 Task: Add Attachment from Trello to Card Card0000000046 in Board Board0000000012 in Workspace WS0000000004 in Trello. Add Cover Blue to Card Card0000000046 in Board Board0000000012 in Workspace WS0000000004 in Trello. Add "Copy Card To …" Button titled Button0000000046 to "bottom" of the list "To Do" to Card Card0000000046 in Board Board0000000012 in Workspace WS0000000004 in Trello. Add Description DS0000000046 to Card Card0000000046 in Board Board0000000012 in Workspace WS0000000004 in Trello. Add Comment CM0000000046 to Card Card0000000046 in Board Board0000000012 in Workspace WS0000000004 in Trello
Action: Mouse moved to (634, 286)
Screenshot: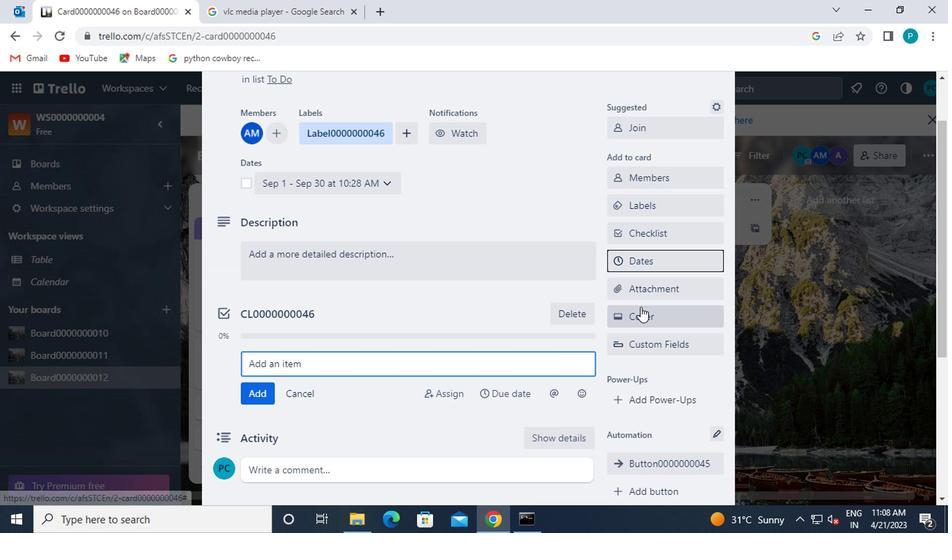
Action: Mouse pressed left at (634, 286)
Screenshot: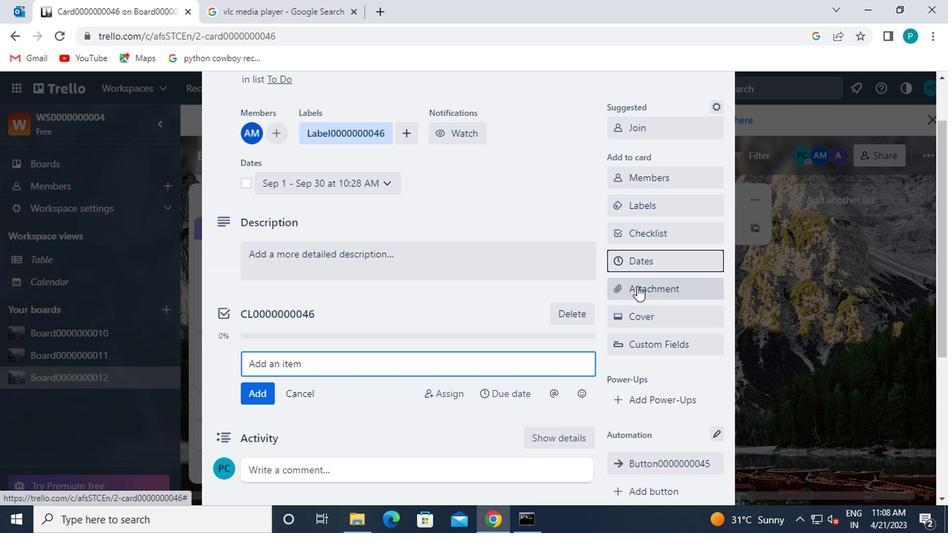 
Action: Mouse moved to (618, 167)
Screenshot: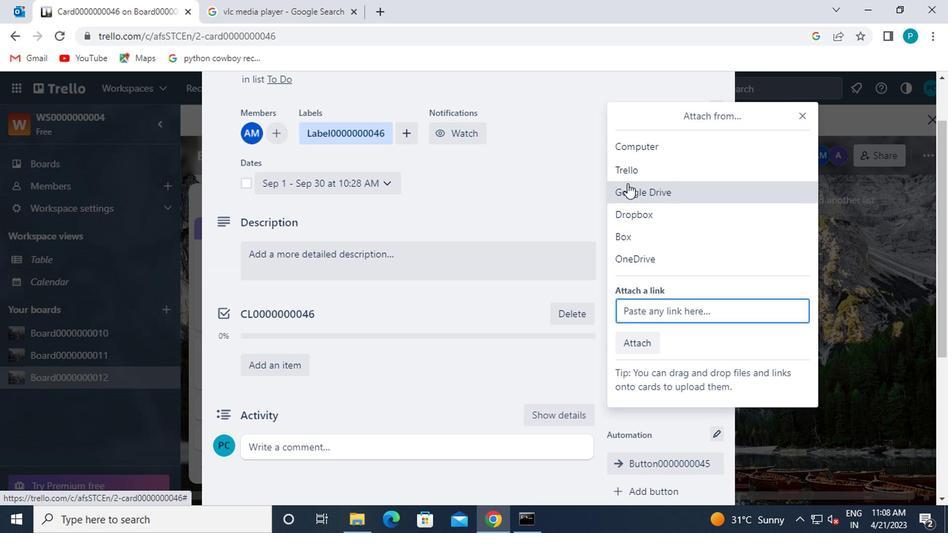 
Action: Mouse pressed left at (618, 167)
Screenshot: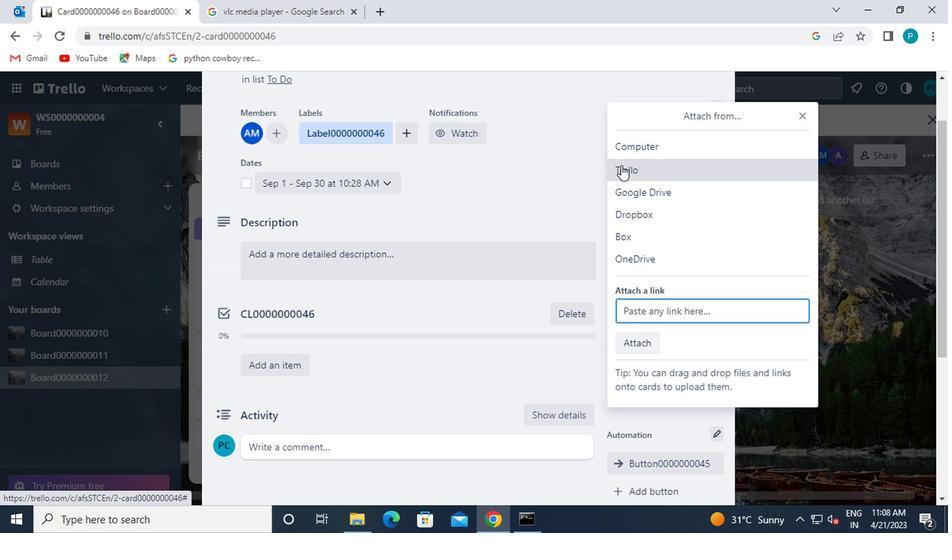 
Action: Mouse moved to (681, 372)
Screenshot: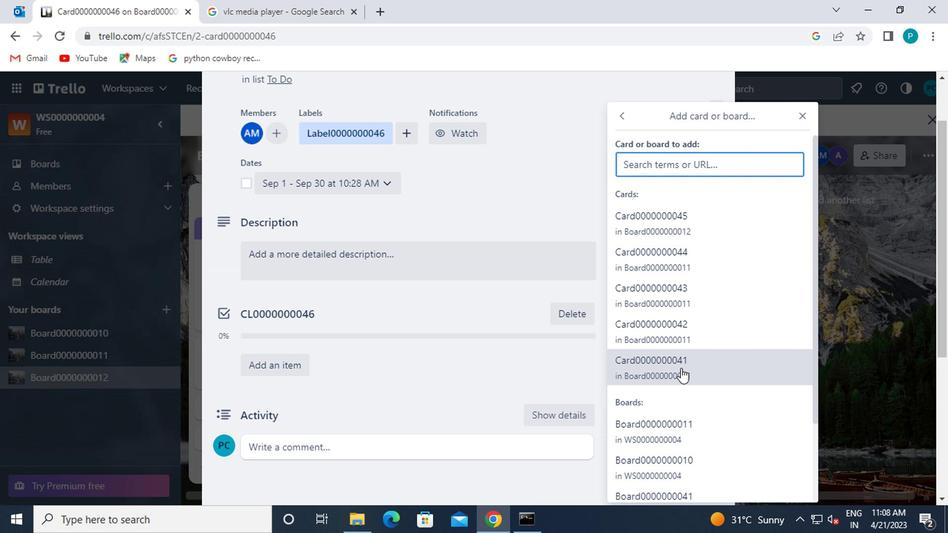 
Action: Mouse pressed left at (681, 372)
Screenshot: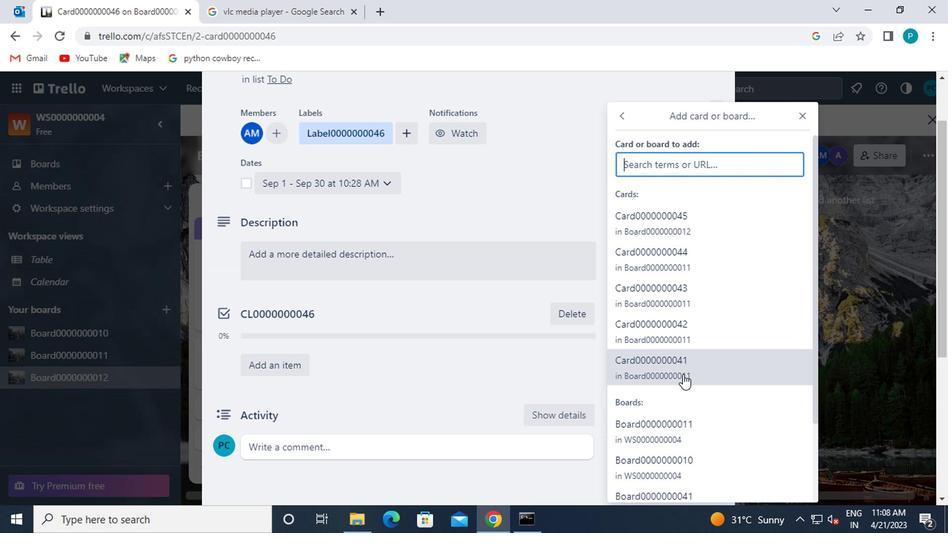 
Action: Mouse moved to (577, 320)
Screenshot: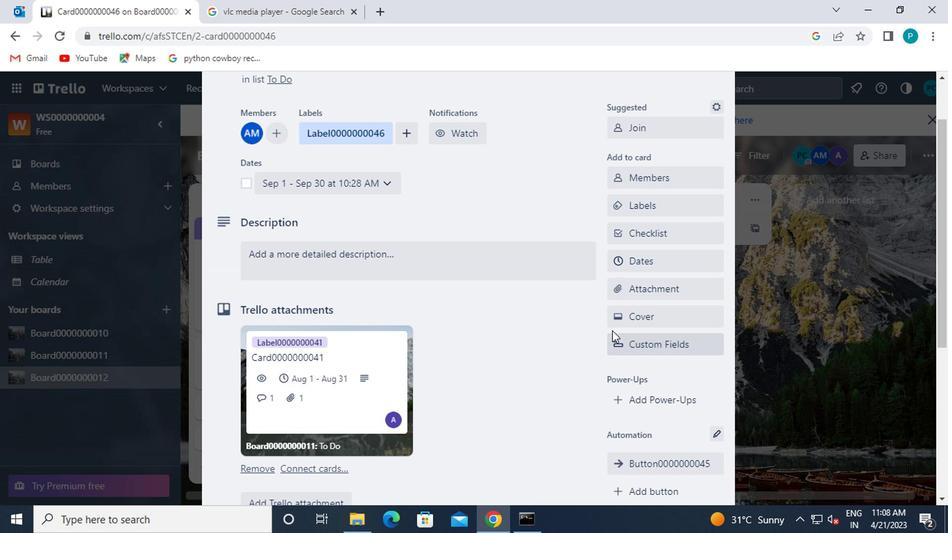 
Action: Mouse scrolled (577, 319) with delta (0, 0)
Screenshot: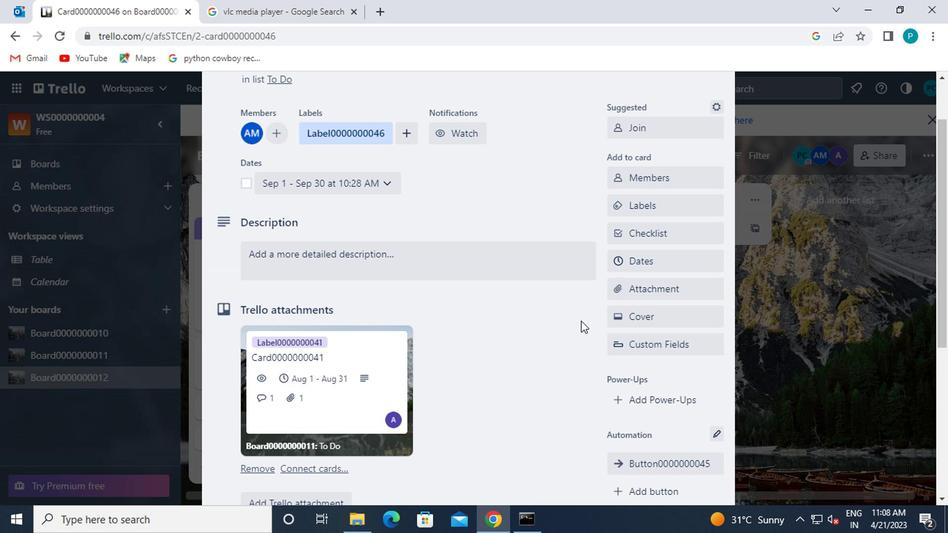 
Action: Mouse moved to (649, 251)
Screenshot: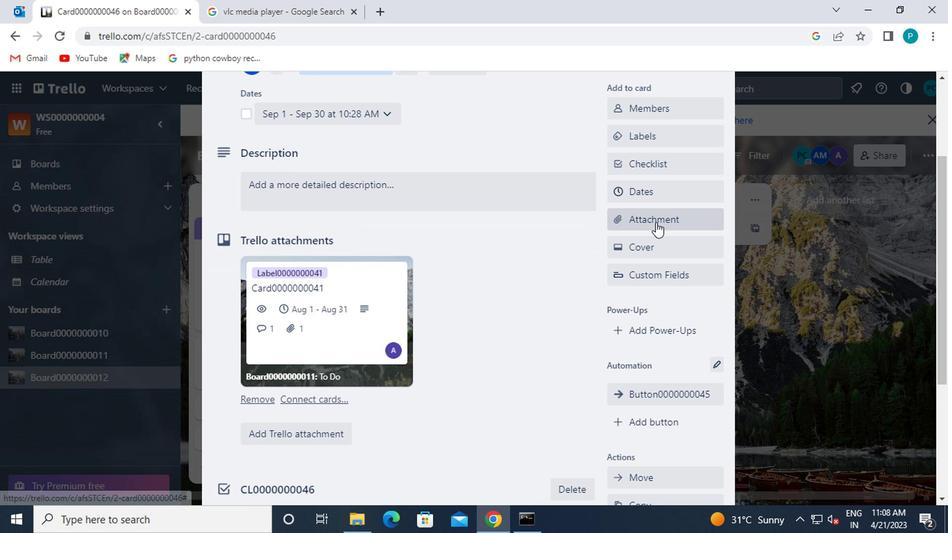 
Action: Mouse pressed left at (649, 251)
Screenshot: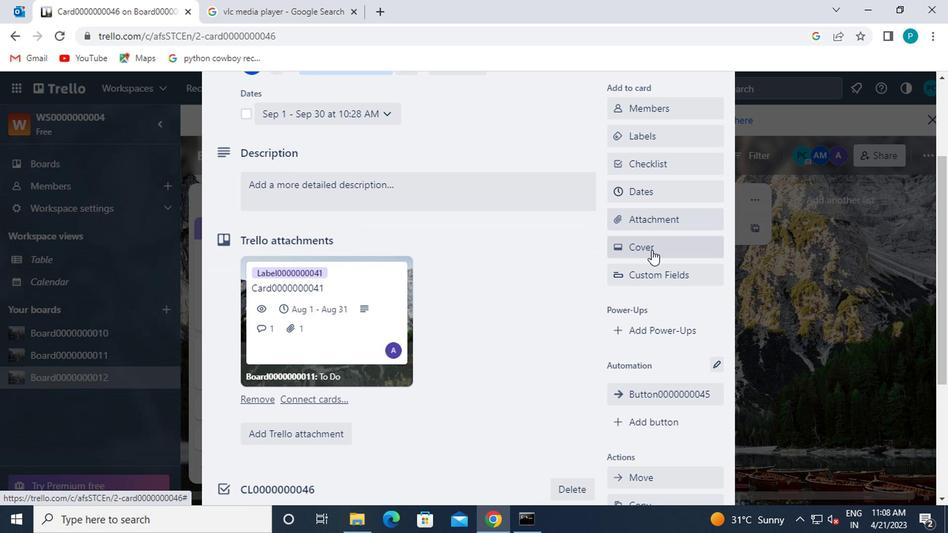 
Action: Mouse moved to (639, 280)
Screenshot: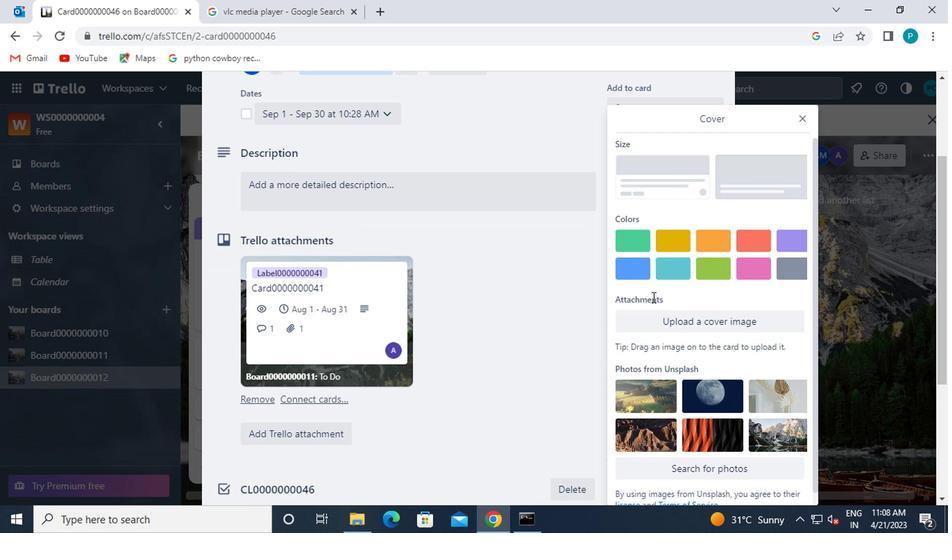 
Action: Mouse pressed left at (639, 280)
Screenshot: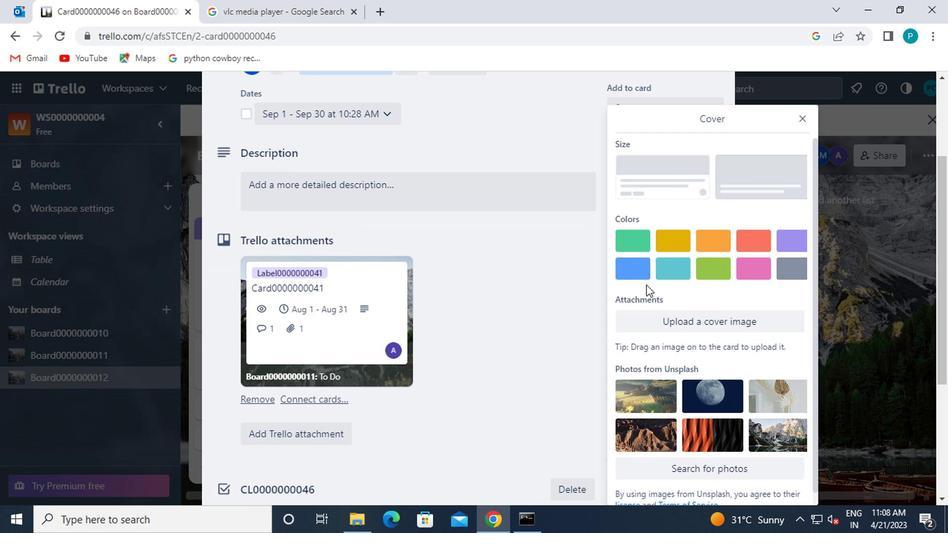 
Action: Mouse moved to (797, 124)
Screenshot: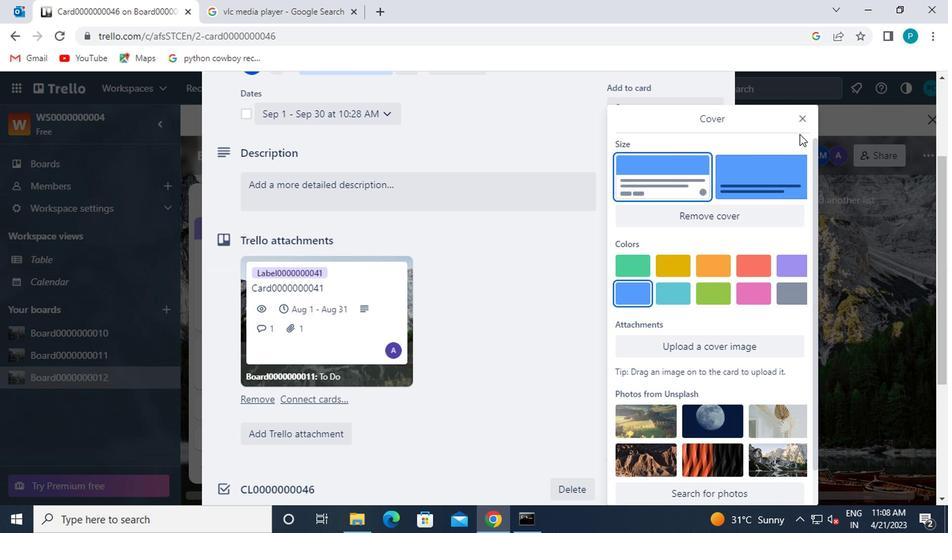 
Action: Mouse pressed left at (797, 124)
Screenshot: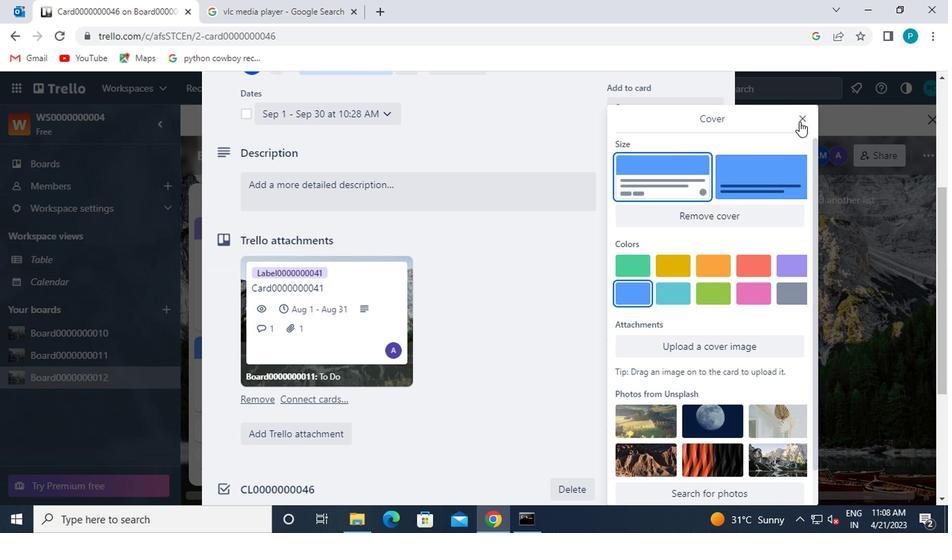 
Action: Mouse moved to (646, 393)
Screenshot: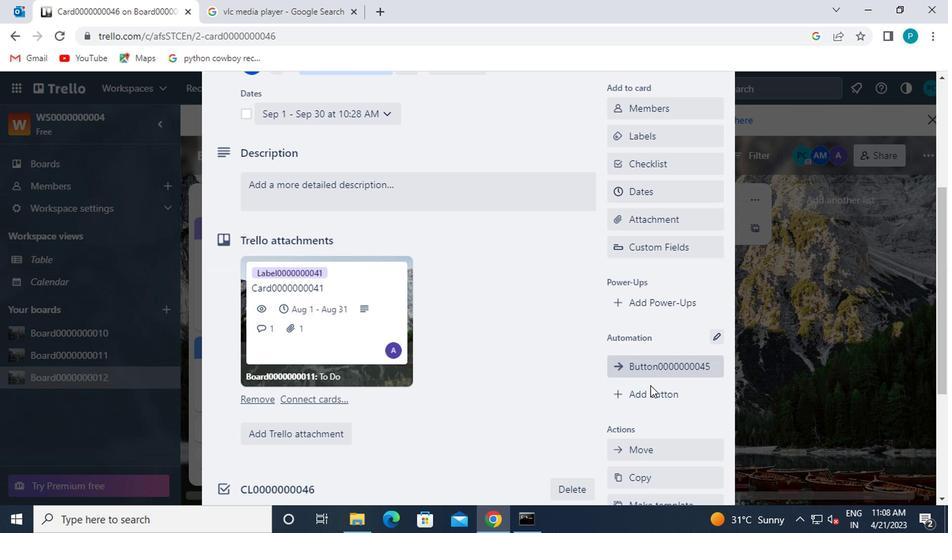 
Action: Mouse pressed left at (646, 393)
Screenshot: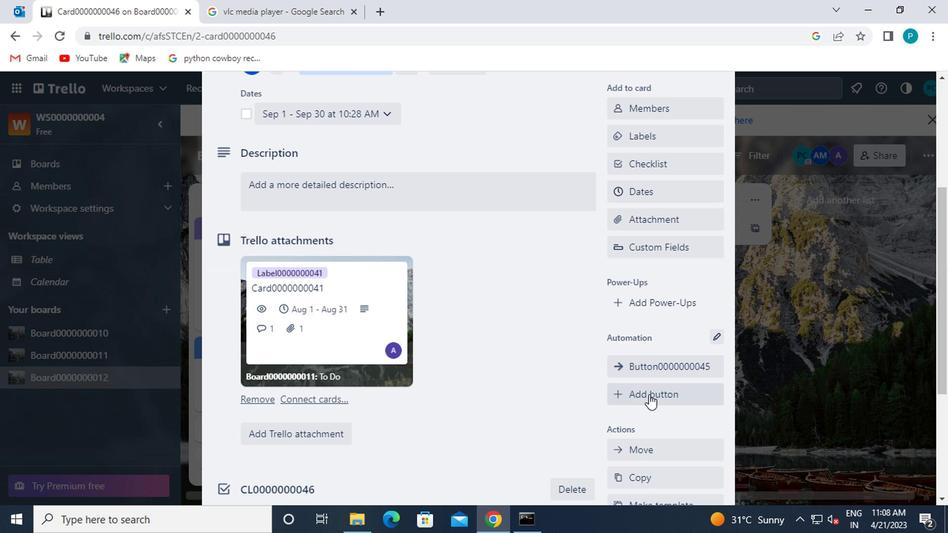 
Action: Mouse moved to (635, 217)
Screenshot: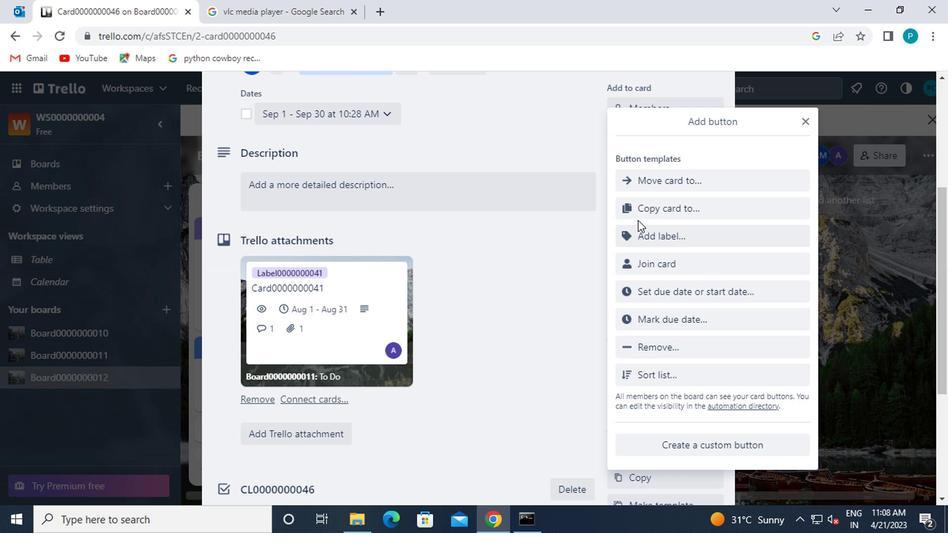 
Action: Mouse pressed left at (635, 217)
Screenshot: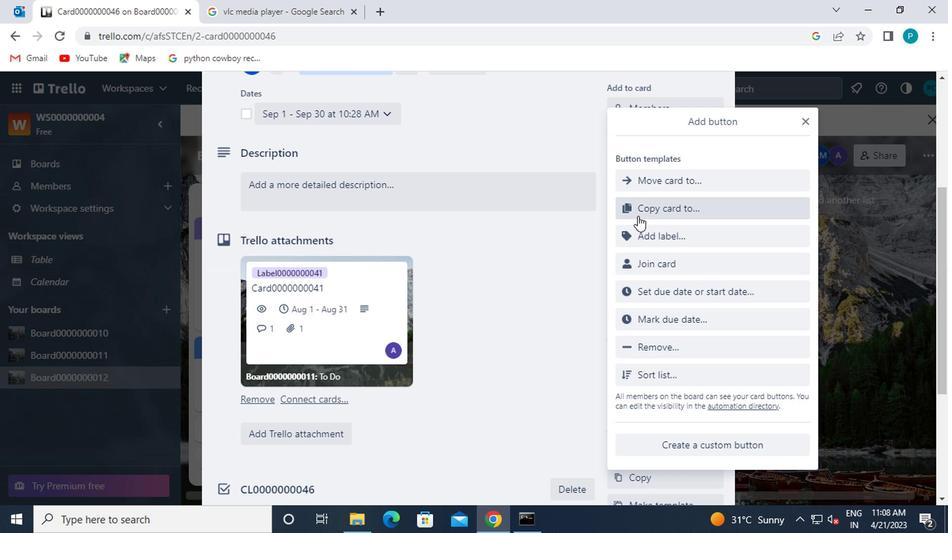 
Action: Mouse moved to (712, 187)
Screenshot: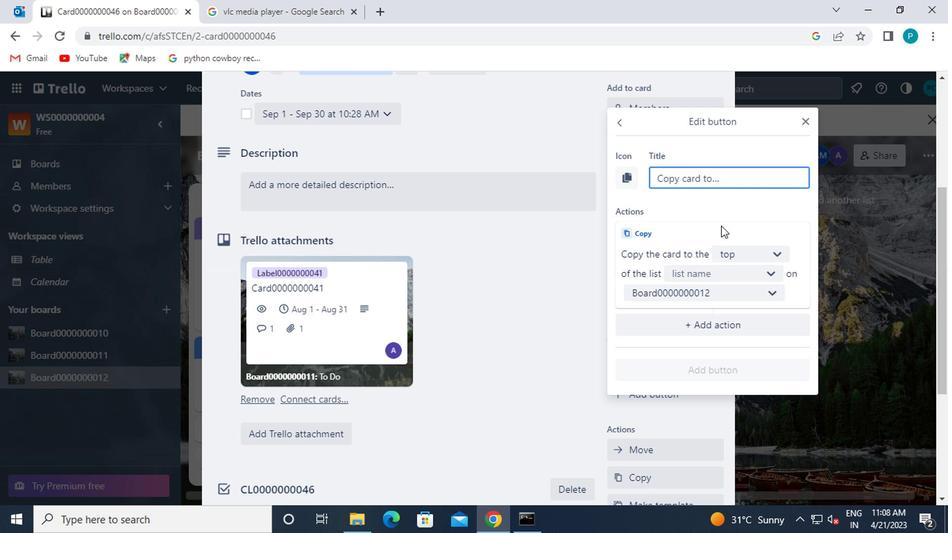 
Action: Mouse pressed left at (712, 187)
Screenshot: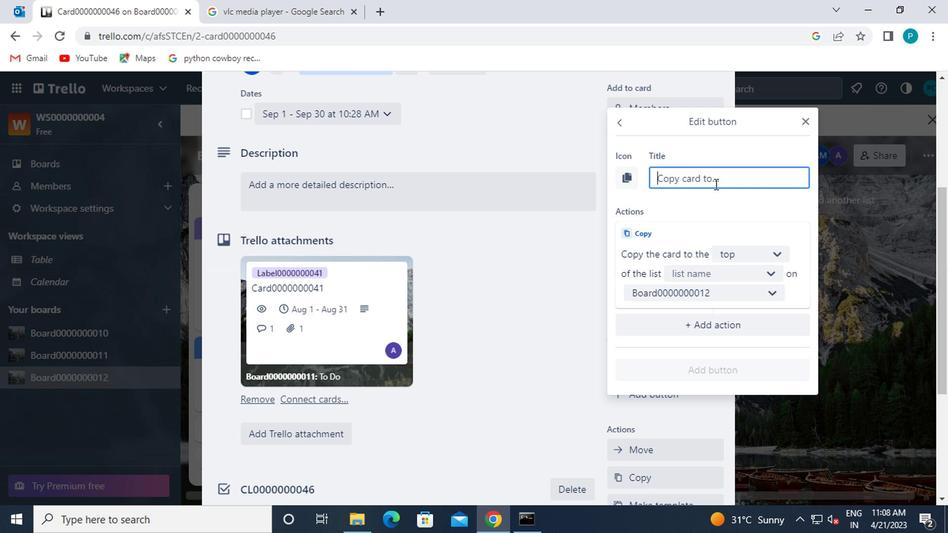 
Action: Mouse moved to (711, 186)
Screenshot: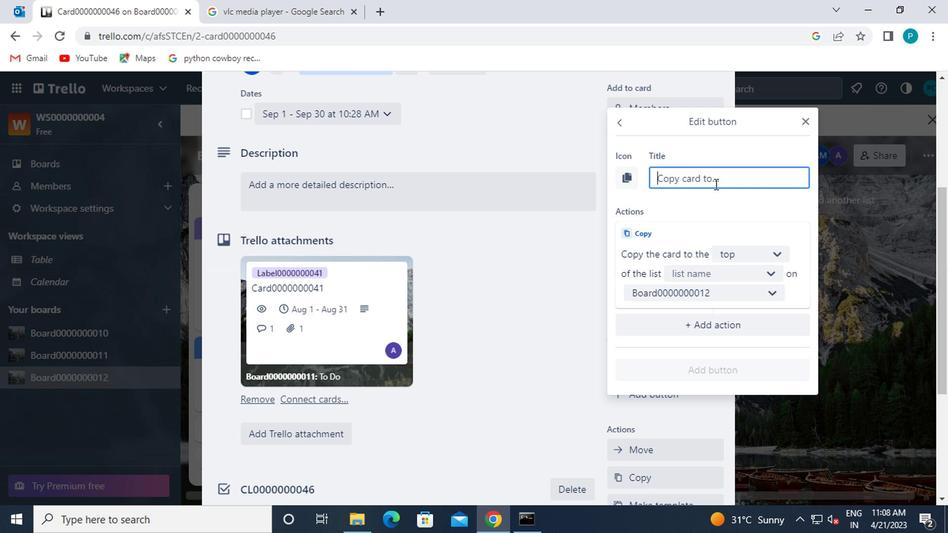 
Action: Key pressed b<Key.caps_lock>utton0000000046
Screenshot: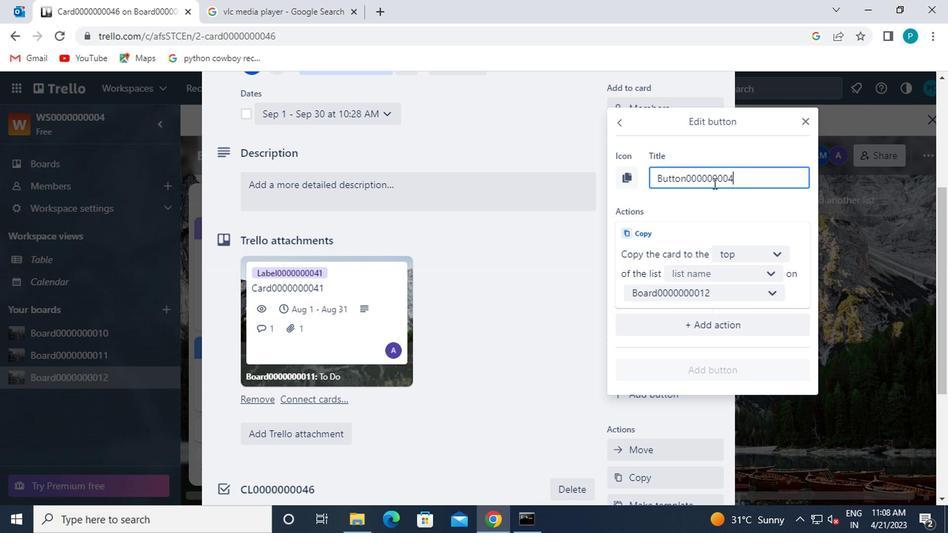 
Action: Mouse moved to (733, 261)
Screenshot: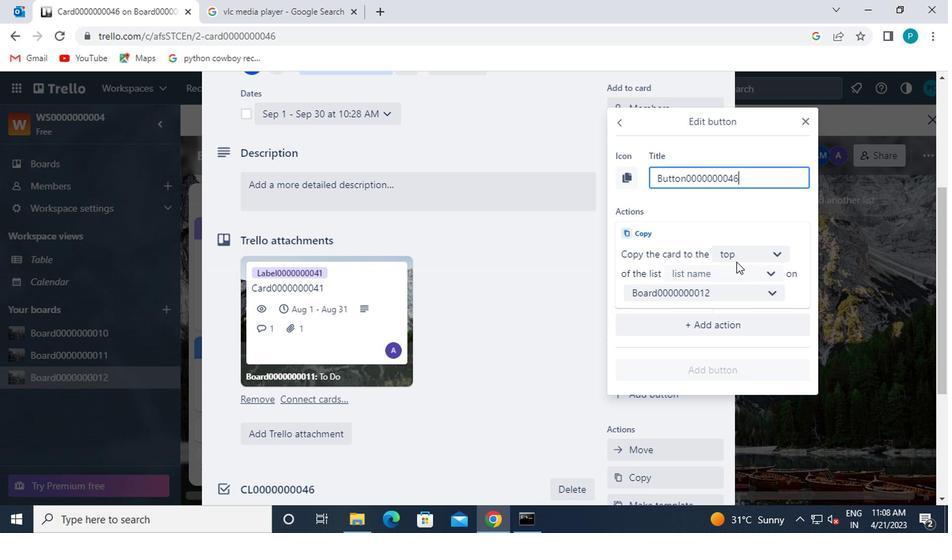 
Action: Mouse pressed left at (733, 261)
Screenshot: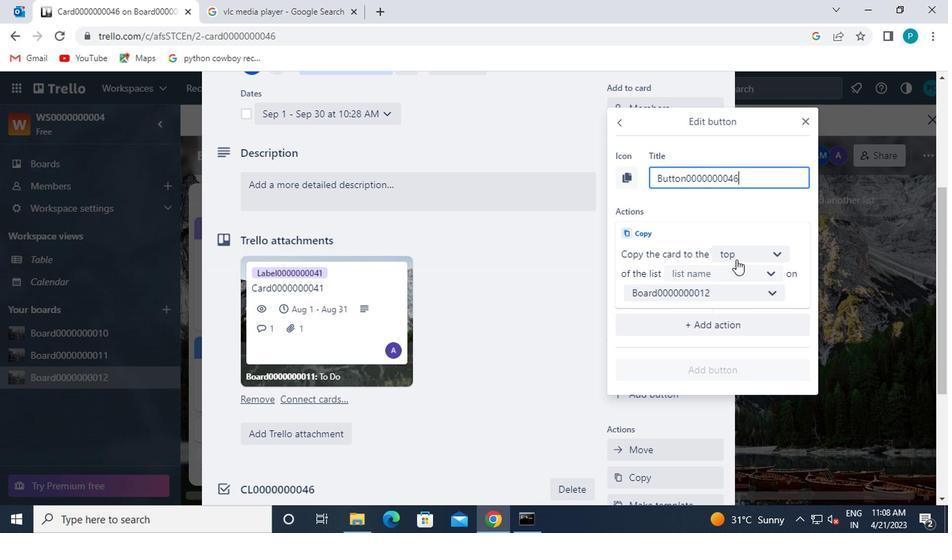 
Action: Mouse moved to (733, 307)
Screenshot: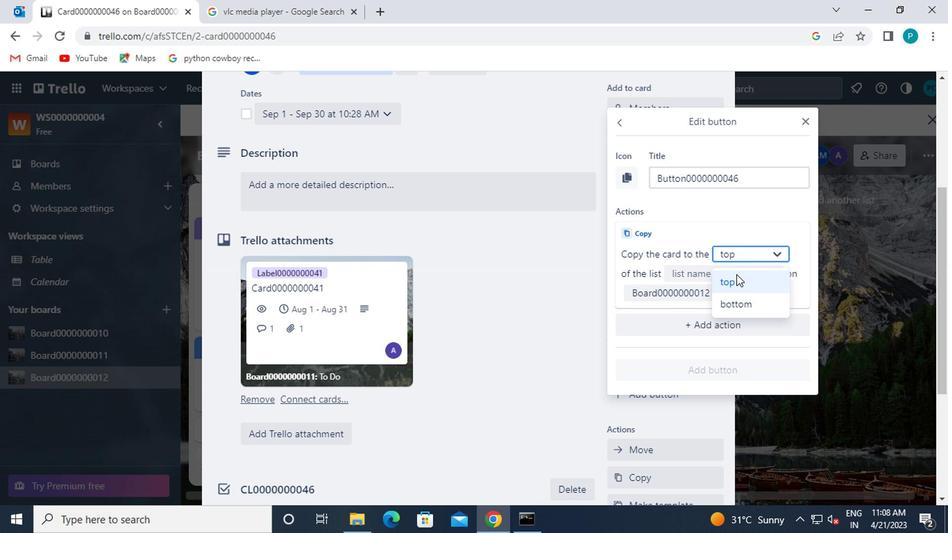 
Action: Mouse pressed left at (733, 307)
Screenshot: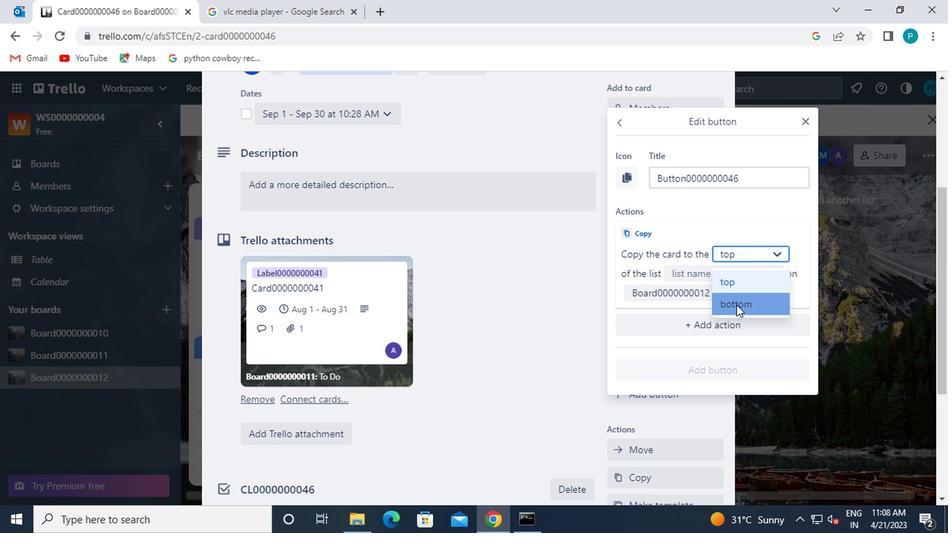 
Action: Mouse moved to (720, 277)
Screenshot: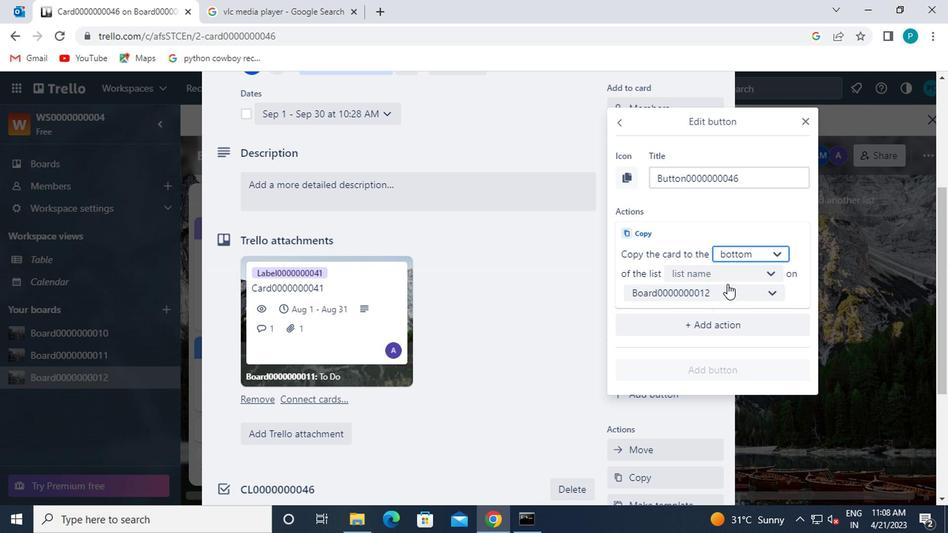 
Action: Mouse pressed left at (720, 277)
Screenshot: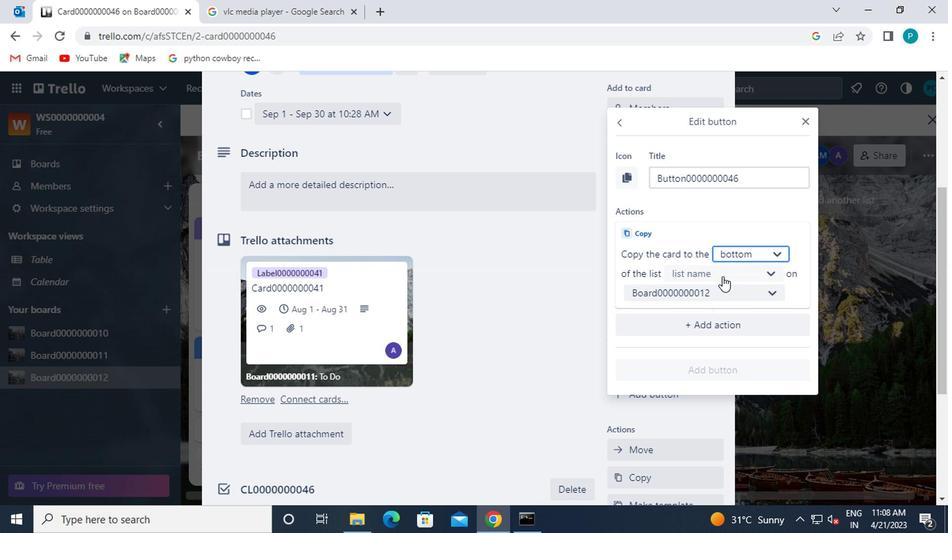 
Action: Mouse moved to (721, 307)
Screenshot: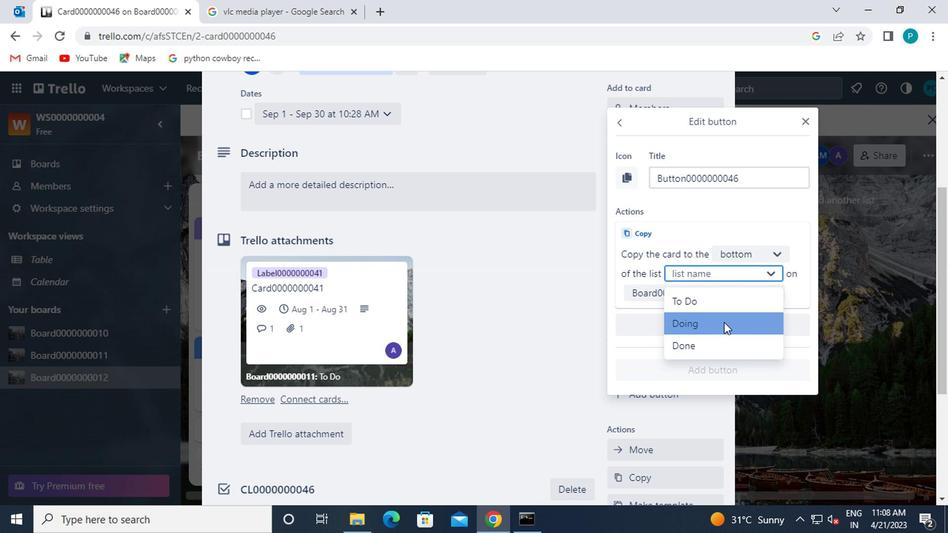 
Action: Mouse pressed left at (721, 307)
Screenshot: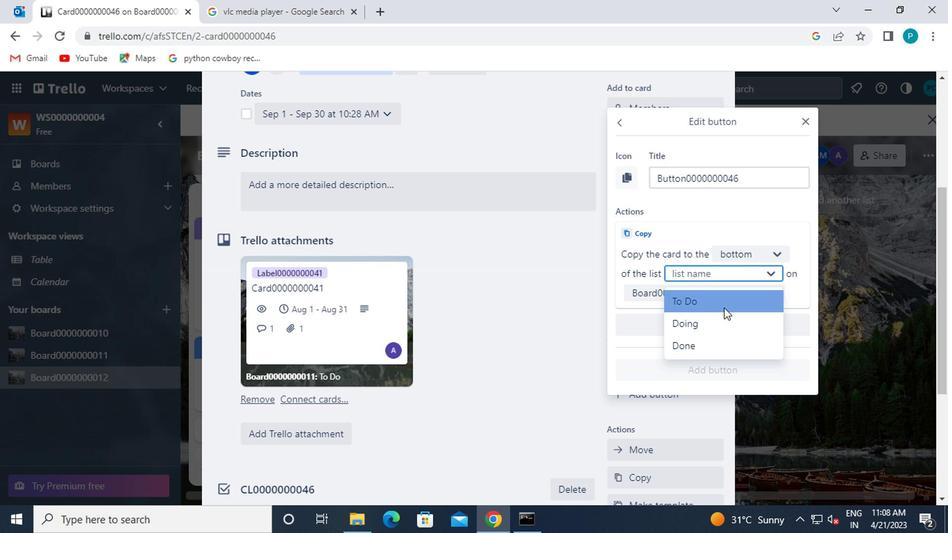 
Action: Mouse moved to (714, 372)
Screenshot: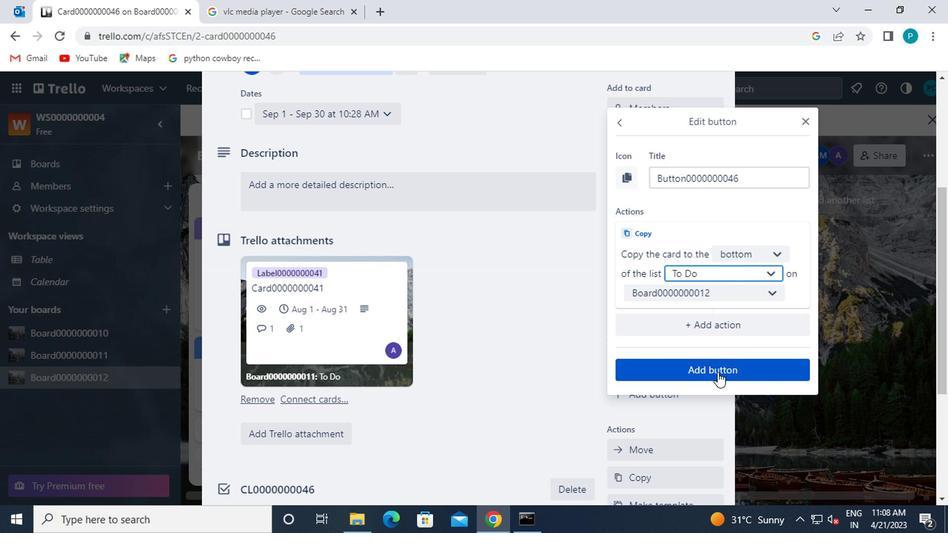
Action: Mouse pressed left at (714, 372)
Screenshot: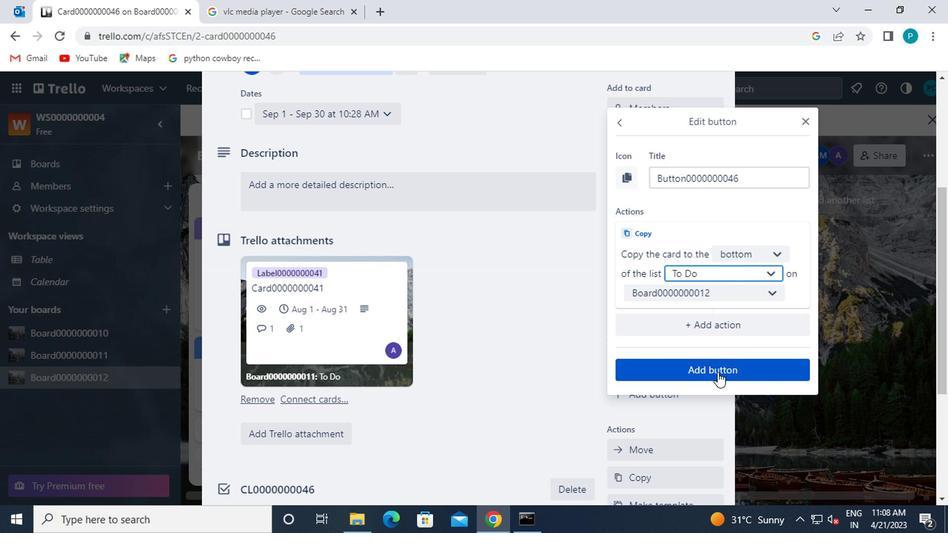 
Action: Mouse moved to (387, 179)
Screenshot: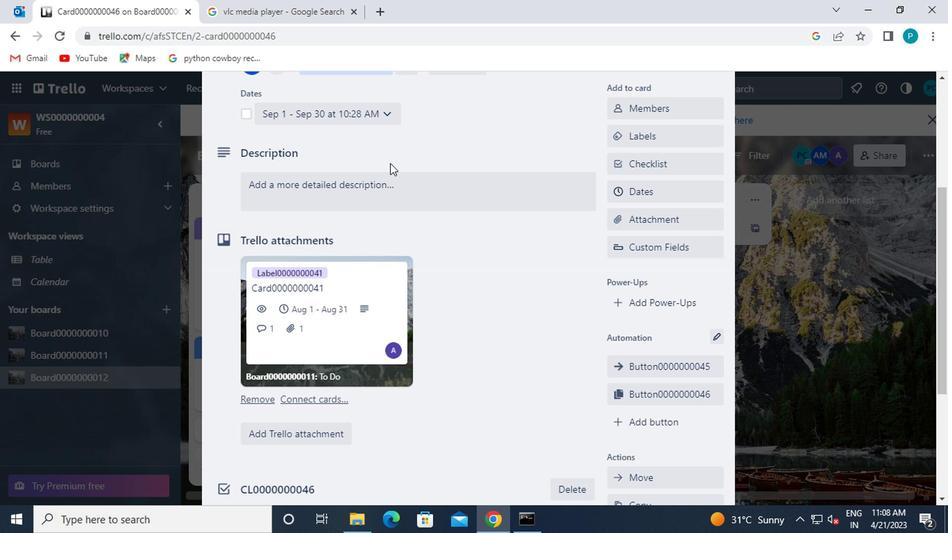 
Action: Mouse pressed left at (387, 179)
Screenshot: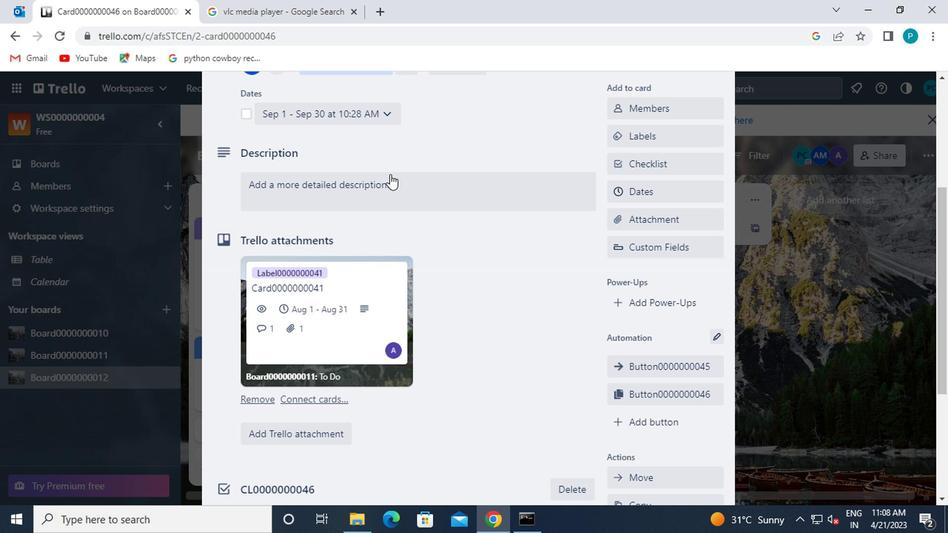 
Action: Mouse moved to (377, 190)
Screenshot: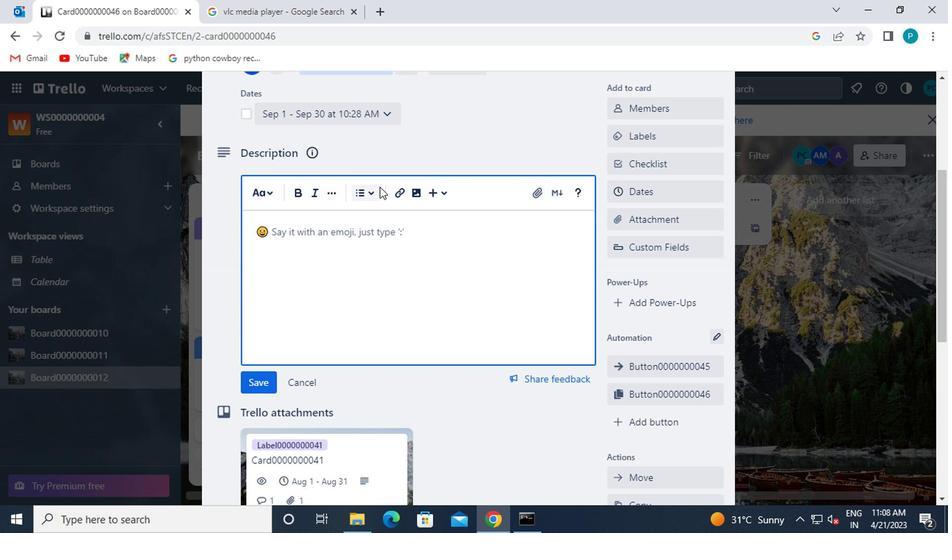 
Action: Key pressed <Key.caps_lock>ds0000000046
Screenshot: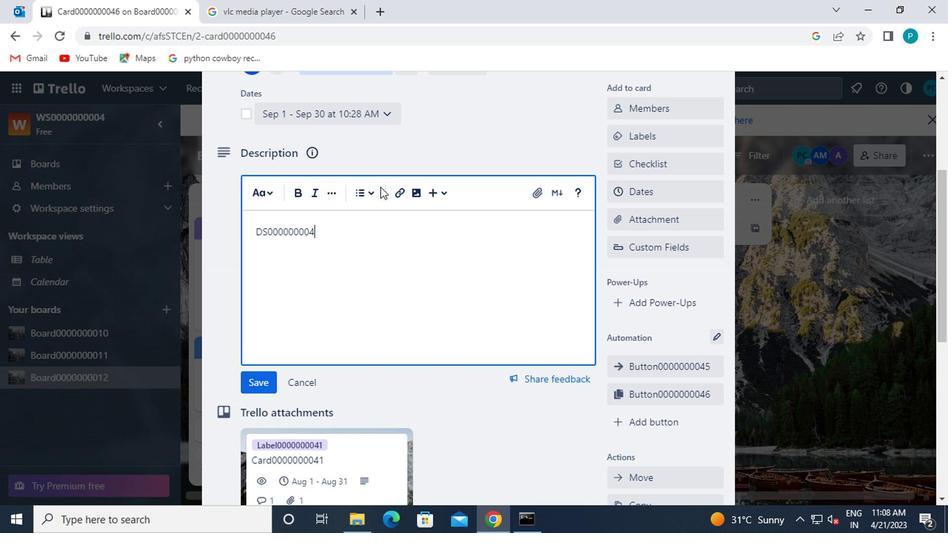 
Action: Mouse moved to (263, 374)
Screenshot: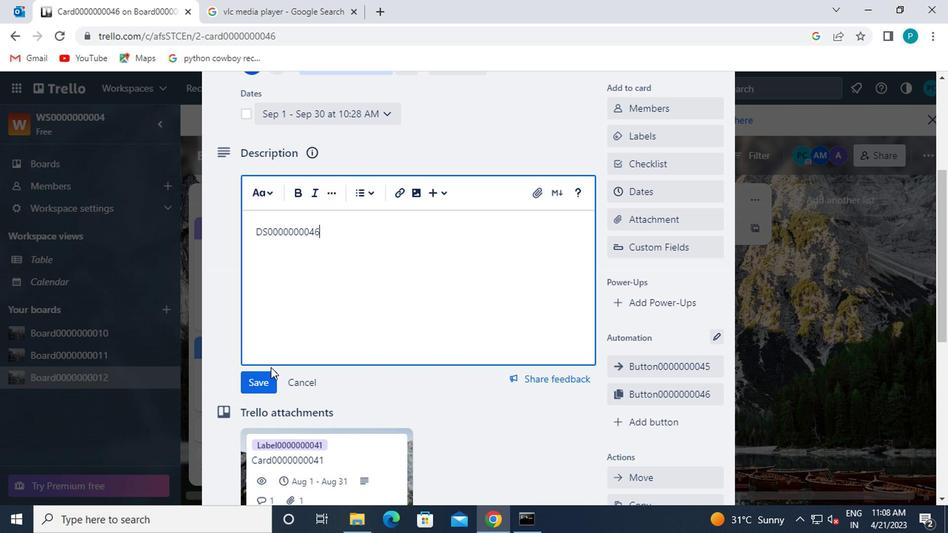 
Action: Mouse pressed left at (263, 374)
Screenshot: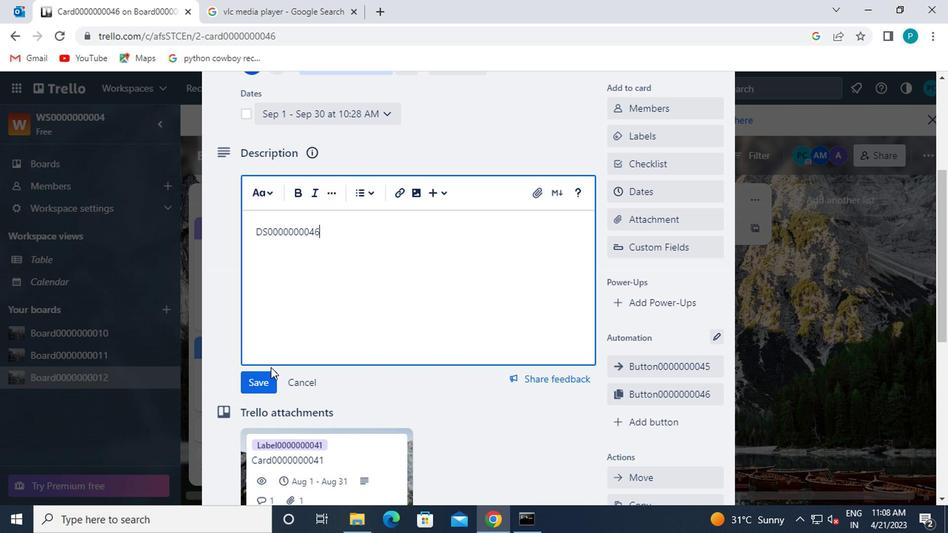 
Action: Mouse scrolled (263, 373) with delta (0, 0)
Screenshot: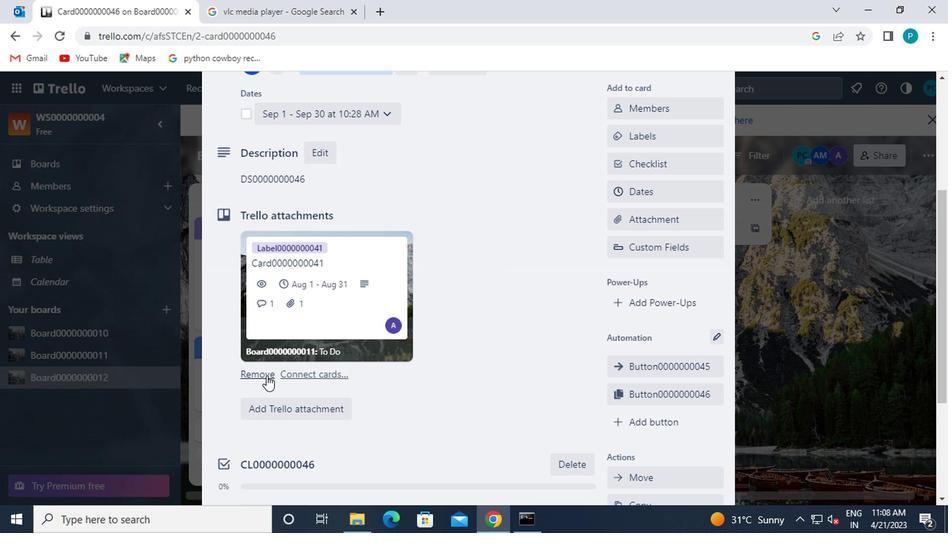 
Action: Mouse scrolled (263, 373) with delta (0, 0)
Screenshot: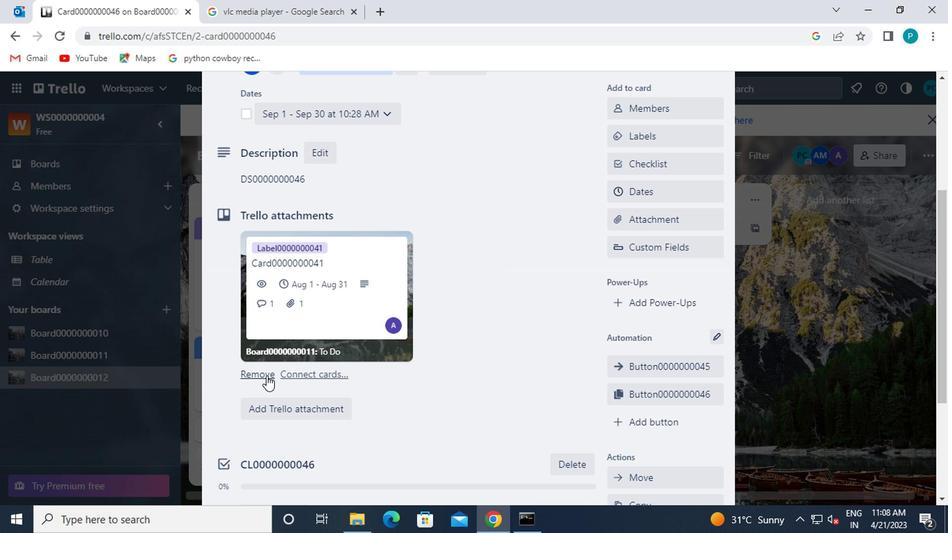 
Action: Mouse moved to (290, 455)
Screenshot: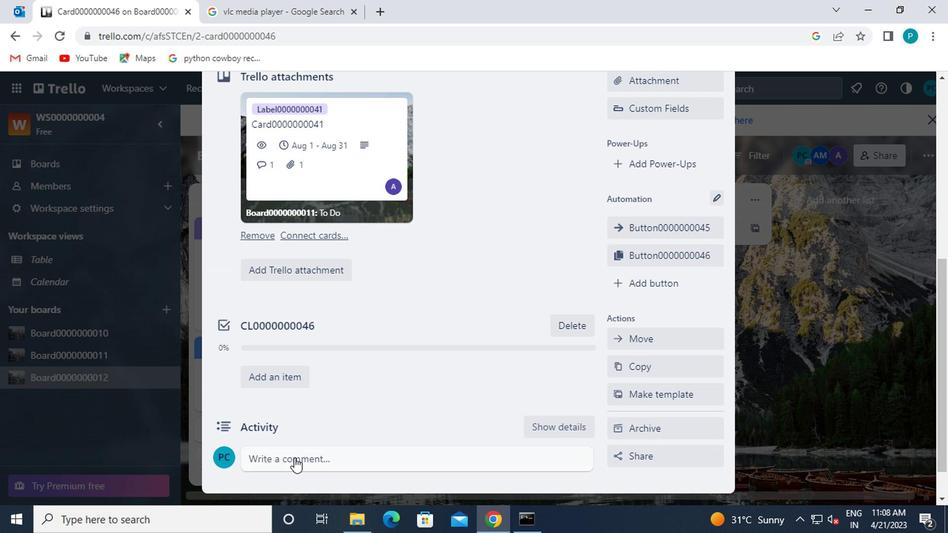 
Action: Mouse pressed left at (290, 455)
Screenshot: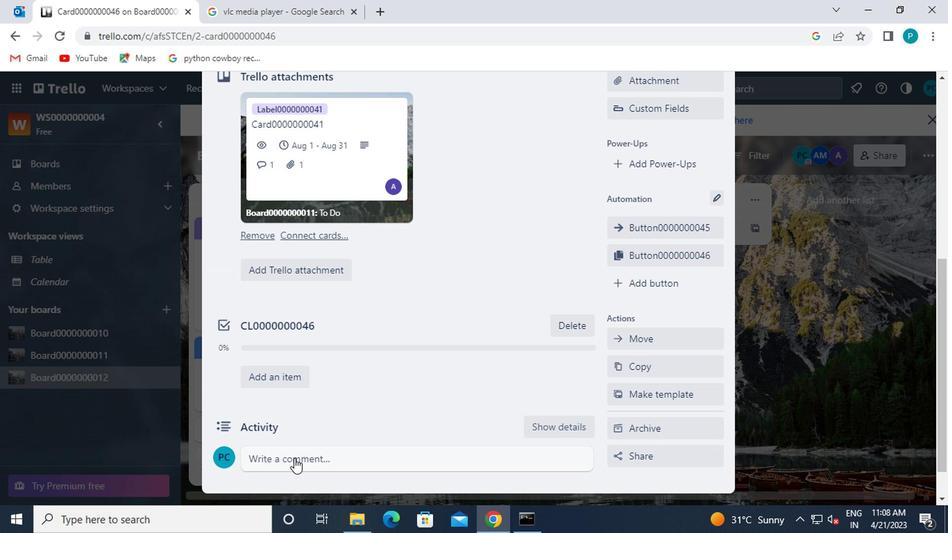 
Action: Mouse moved to (288, 458)
Screenshot: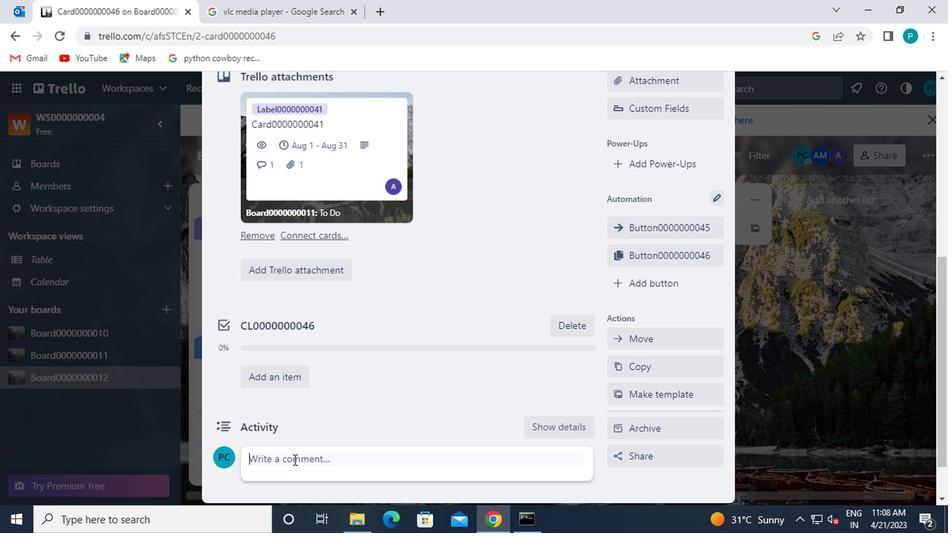 
Action: Key pressed cm0000000046
Screenshot: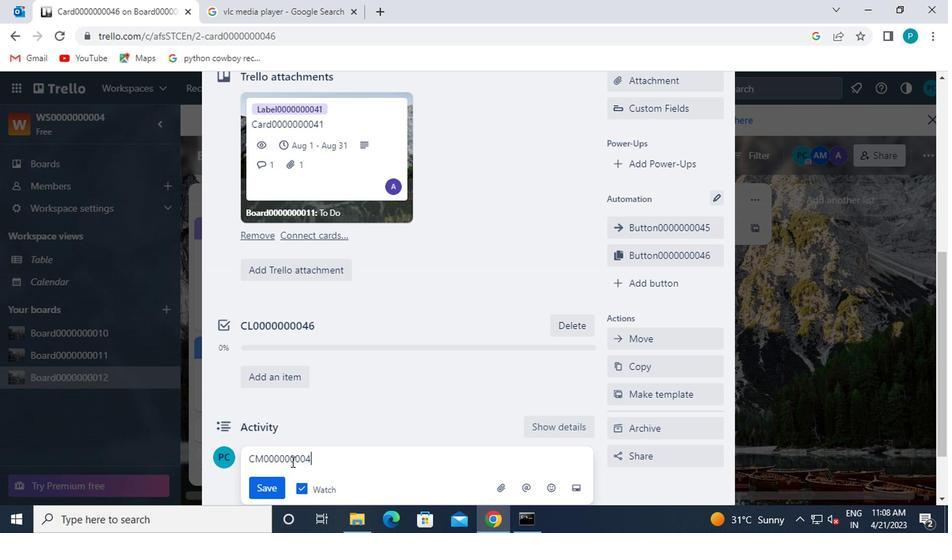
Action: Mouse moved to (273, 479)
Screenshot: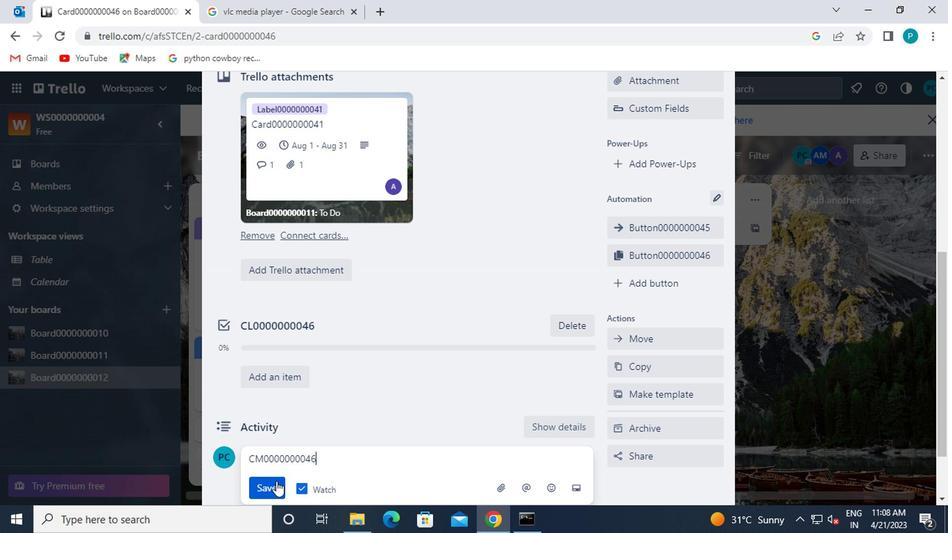 
Action: Mouse pressed left at (273, 479)
Screenshot: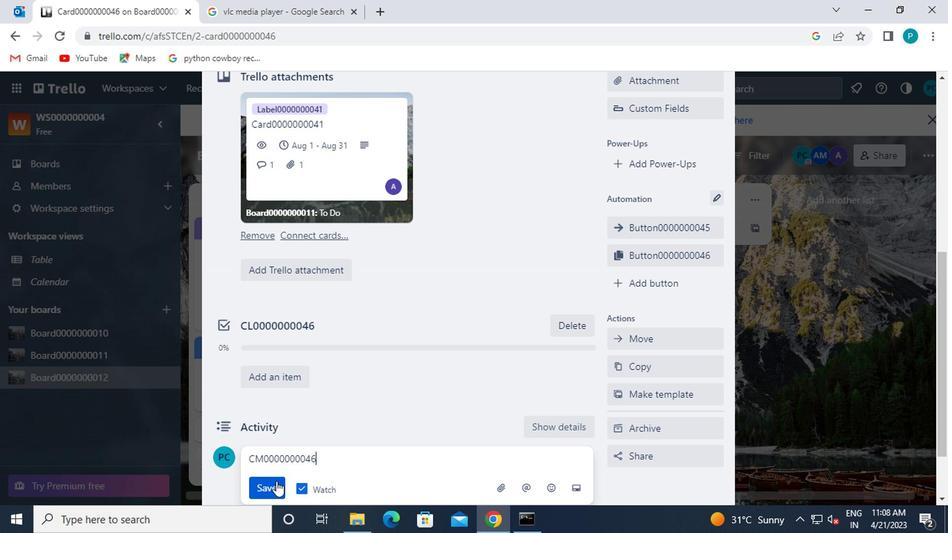 
Action: Mouse moved to (314, 470)
Screenshot: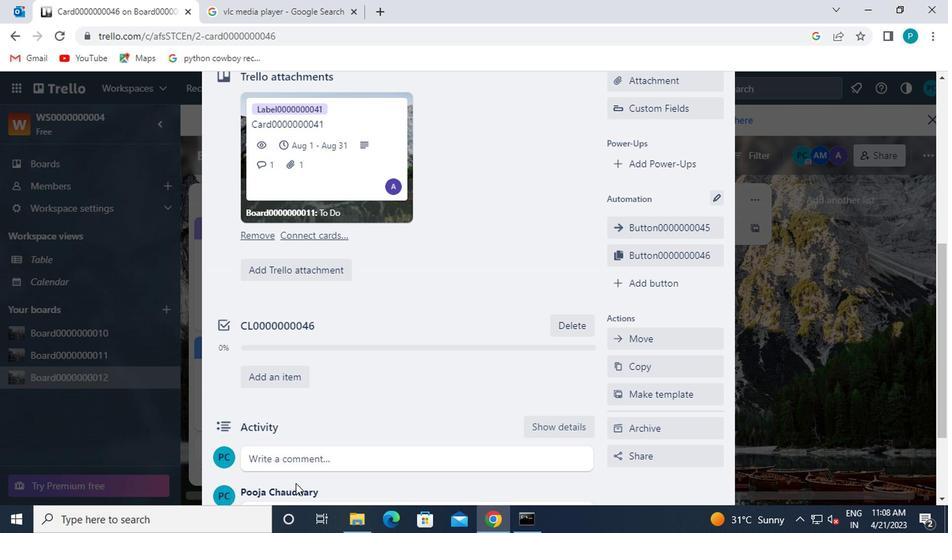 
Action: Mouse scrolled (314, 469) with delta (0, 0)
Screenshot: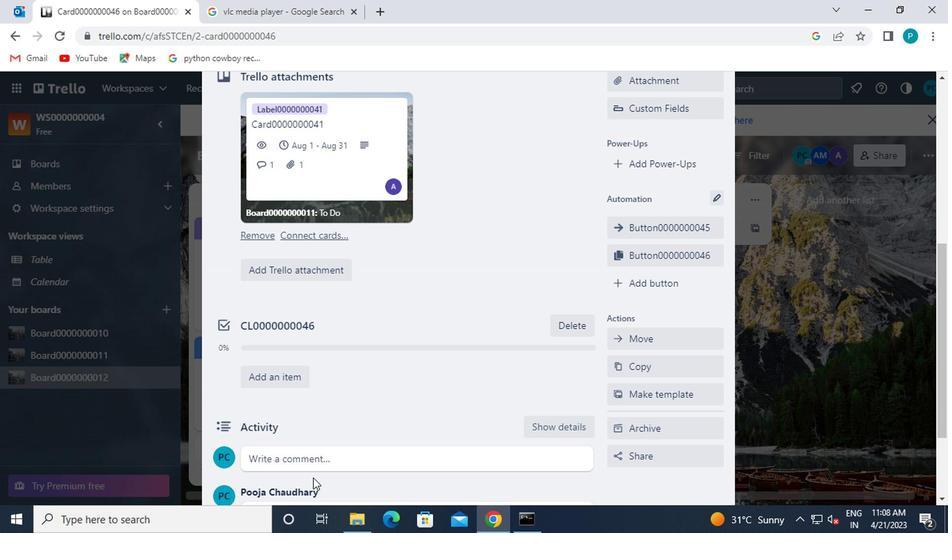 
Action: Mouse scrolled (314, 469) with delta (0, 0)
Screenshot: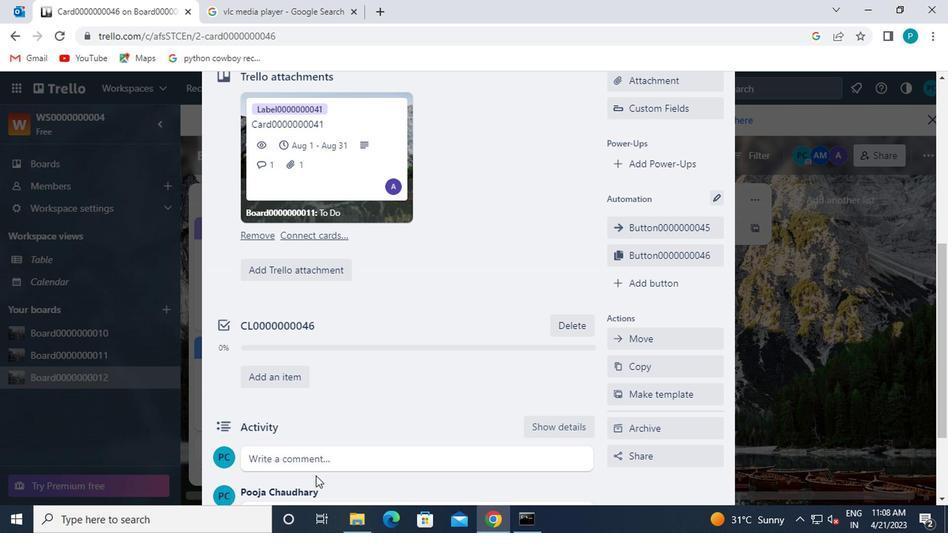 
Action: Mouse scrolled (314, 469) with delta (0, 0)
Screenshot: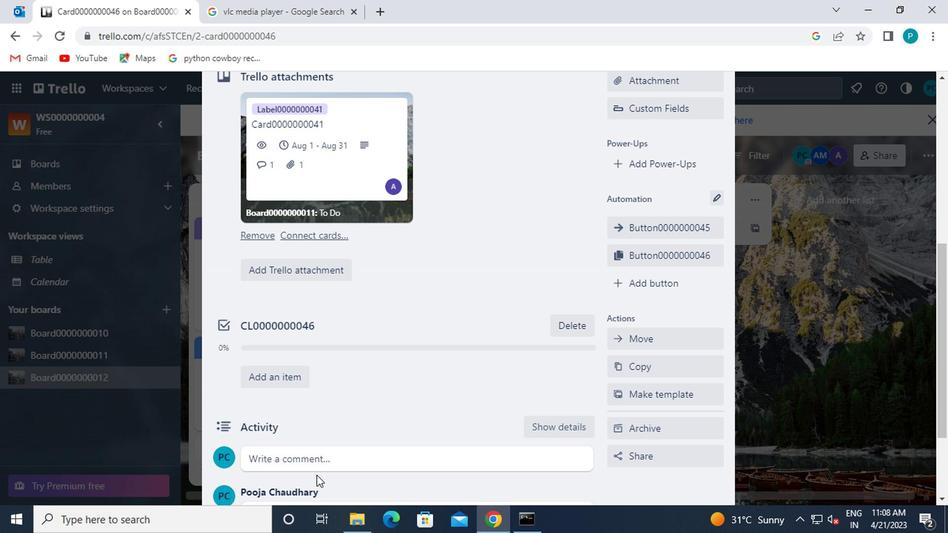 
Action: Mouse moved to (314, 466)
Screenshot: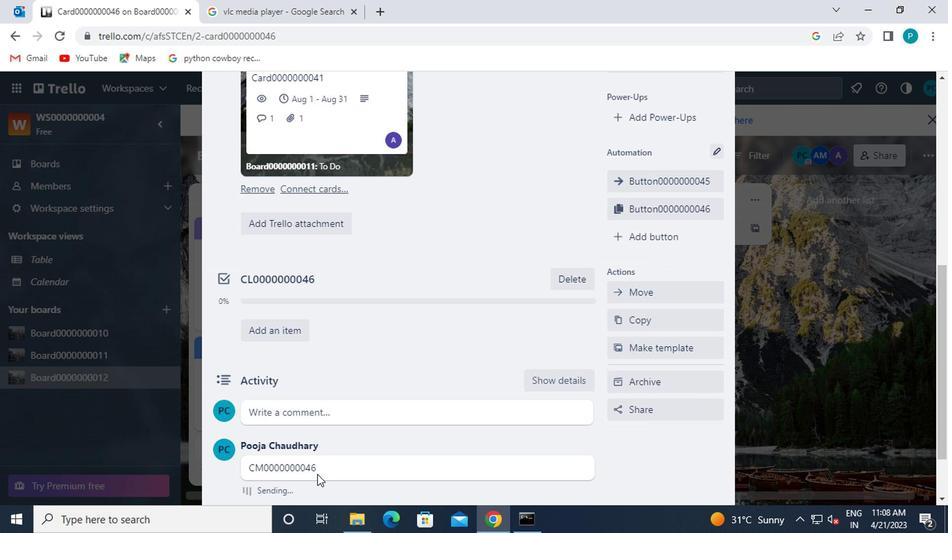 
Action: Mouse scrolled (314, 467) with delta (0, 0)
Screenshot: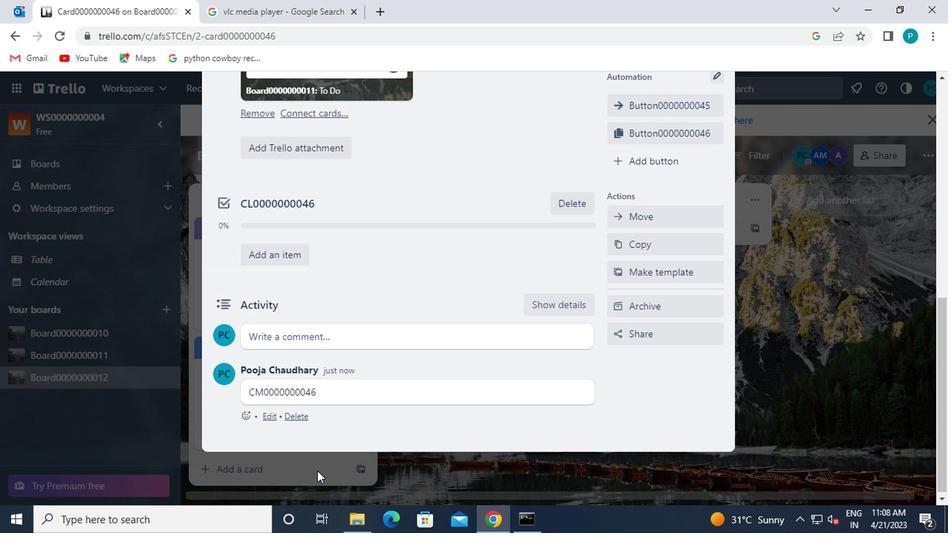 
Action: Mouse scrolled (314, 467) with delta (0, 0)
Screenshot: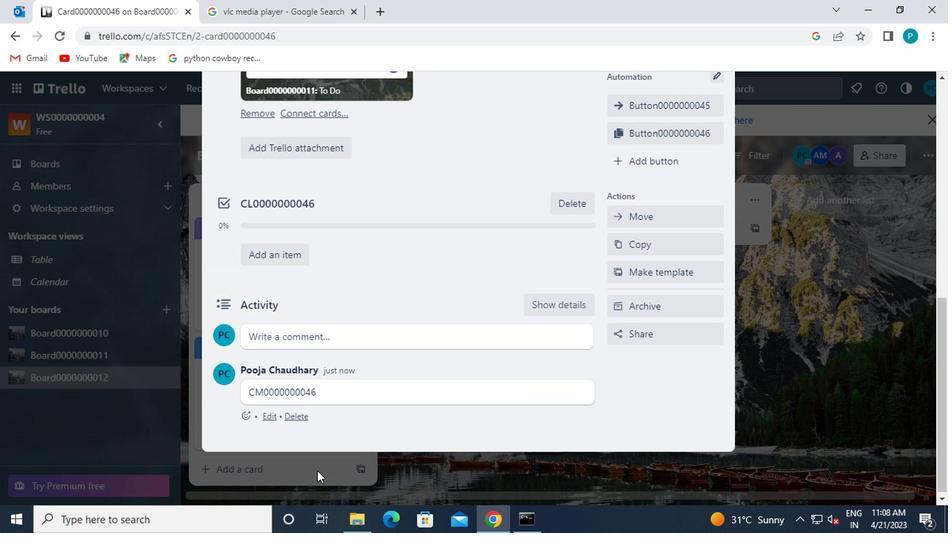 
Action: Mouse scrolled (314, 467) with delta (0, 0)
Screenshot: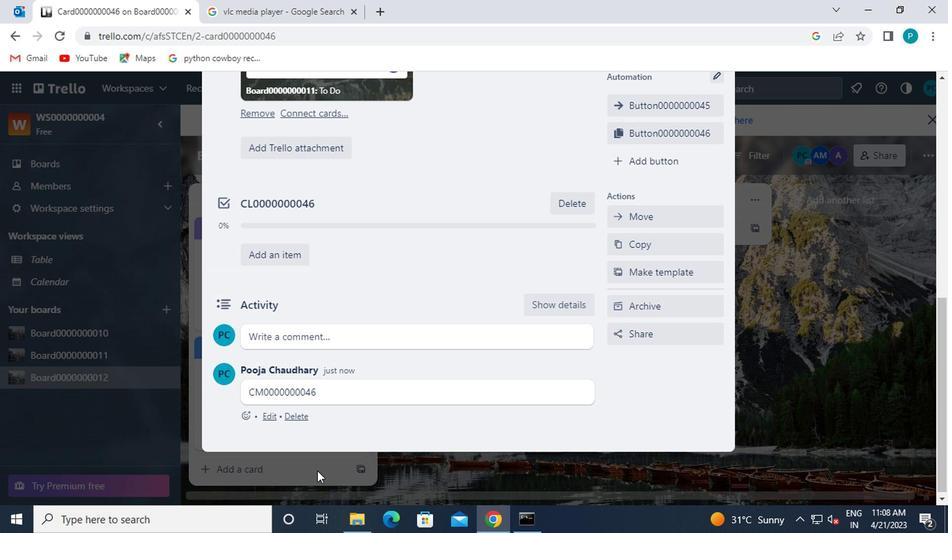 
Action: Mouse scrolled (314, 467) with delta (0, 0)
Screenshot: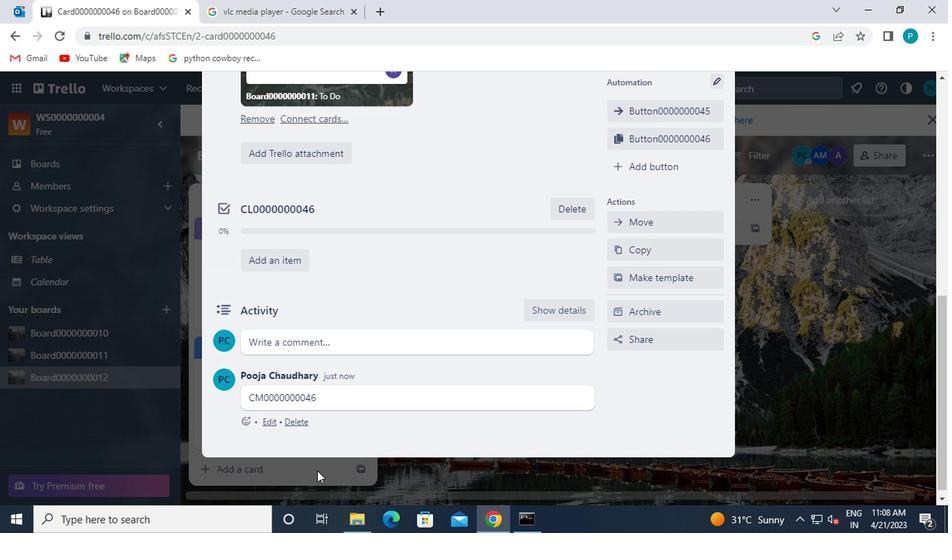 
